 Task: Print in A4 paper size.
Action: Mouse moved to (103, 106)
Screenshot: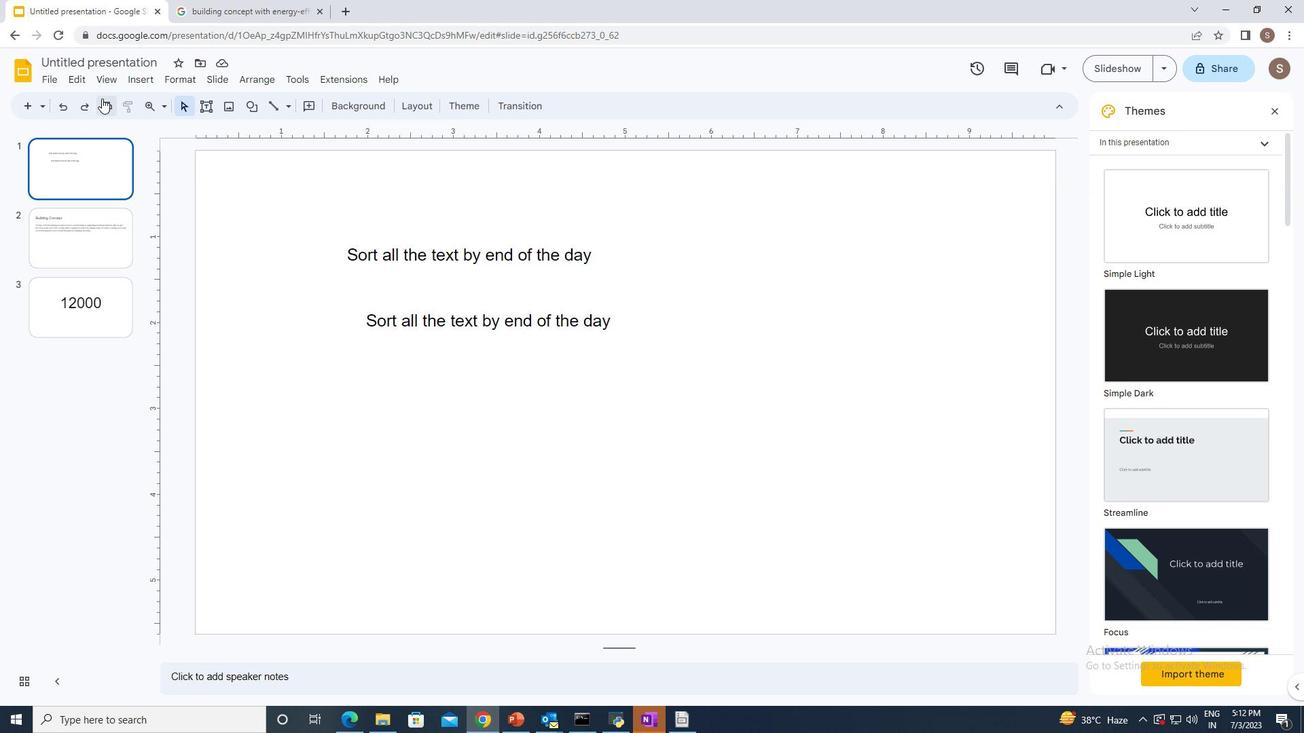 
Action: Mouse pressed left at (103, 106)
Screenshot: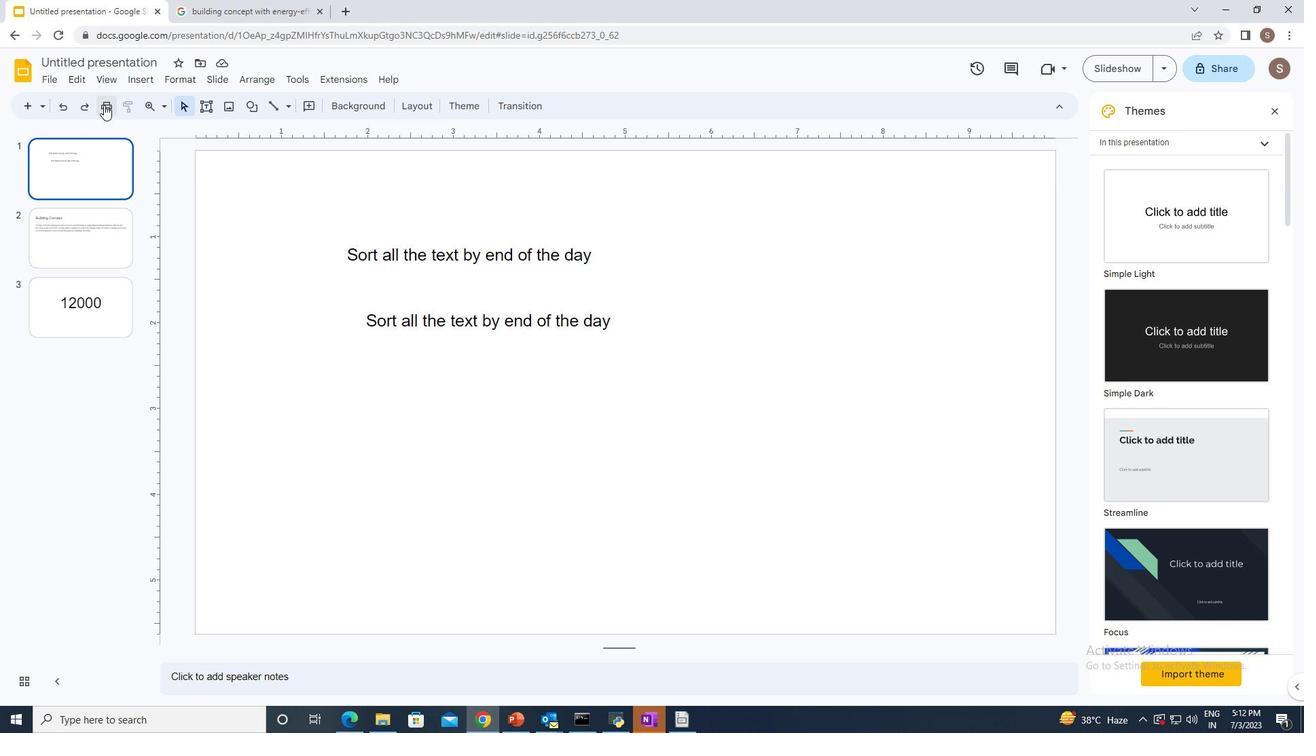 
Action: Mouse moved to (989, 218)
Screenshot: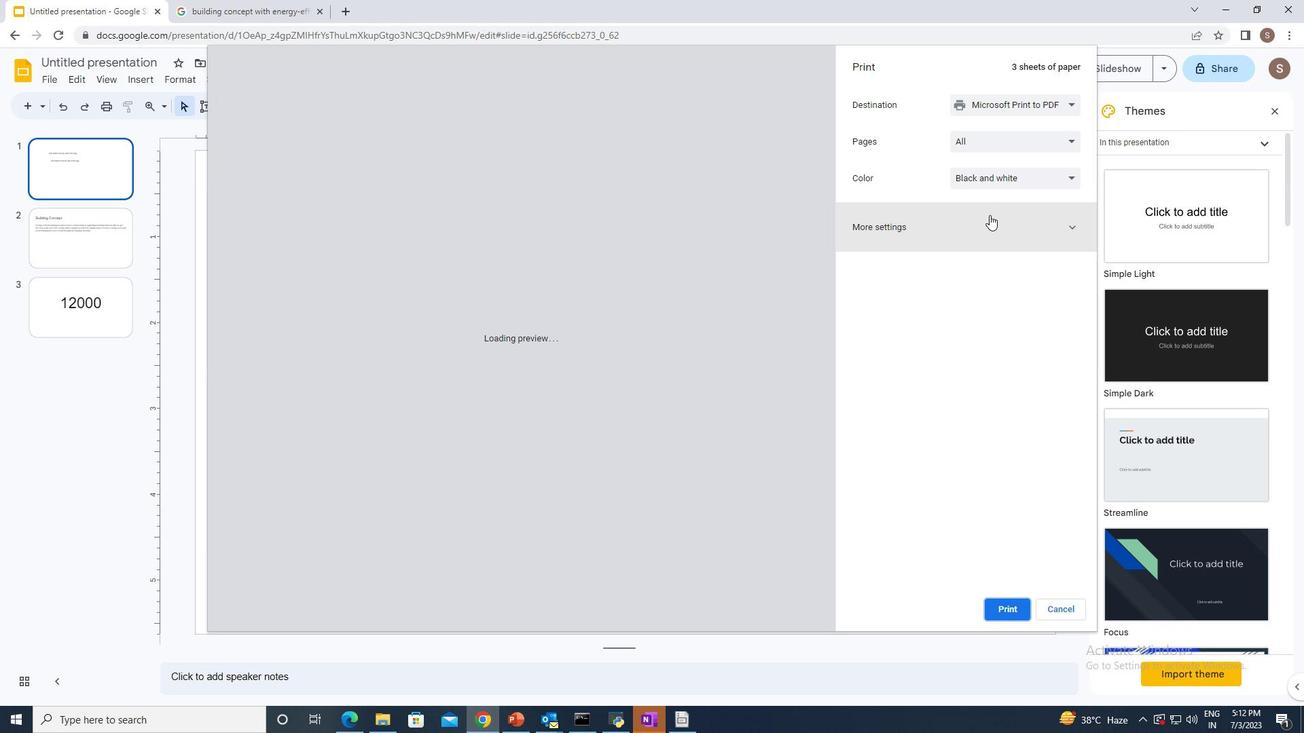 
Action: Mouse pressed left at (989, 218)
Screenshot: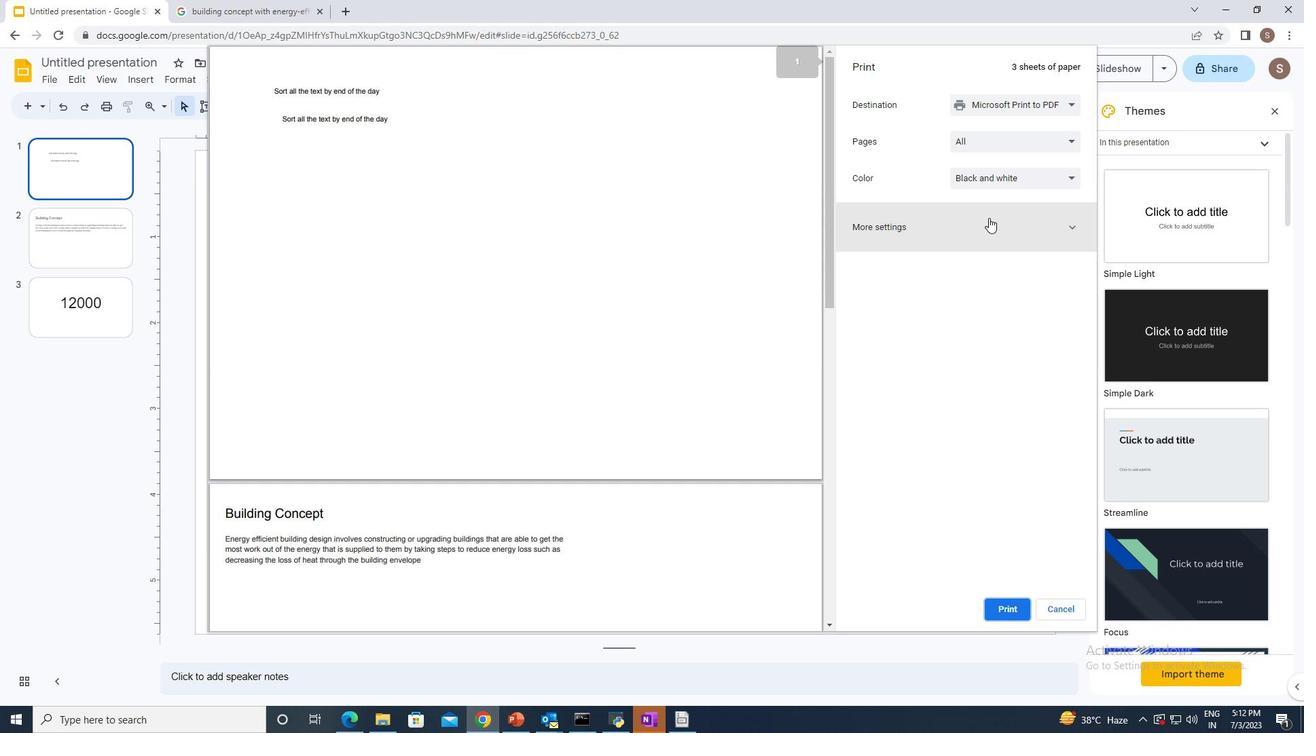 
Action: Mouse moved to (987, 269)
Screenshot: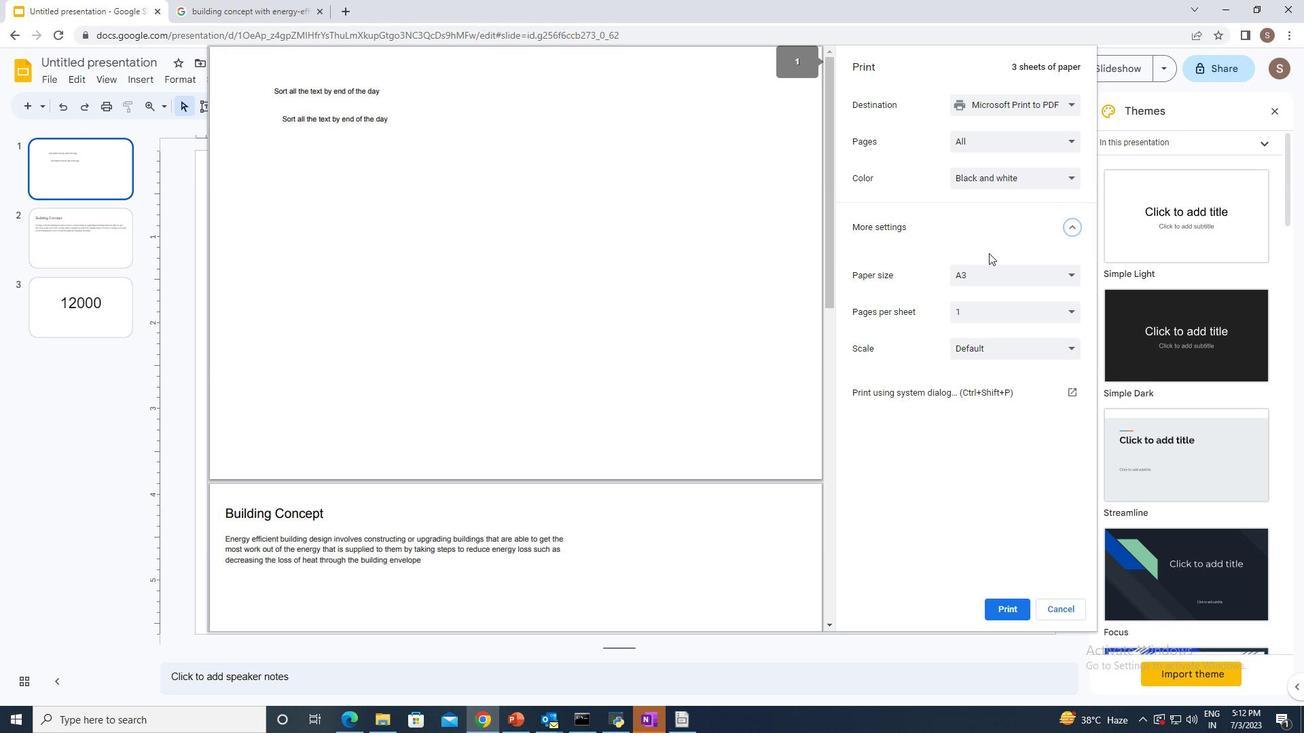 
Action: Mouse pressed left at (987, 269)
Screenshot: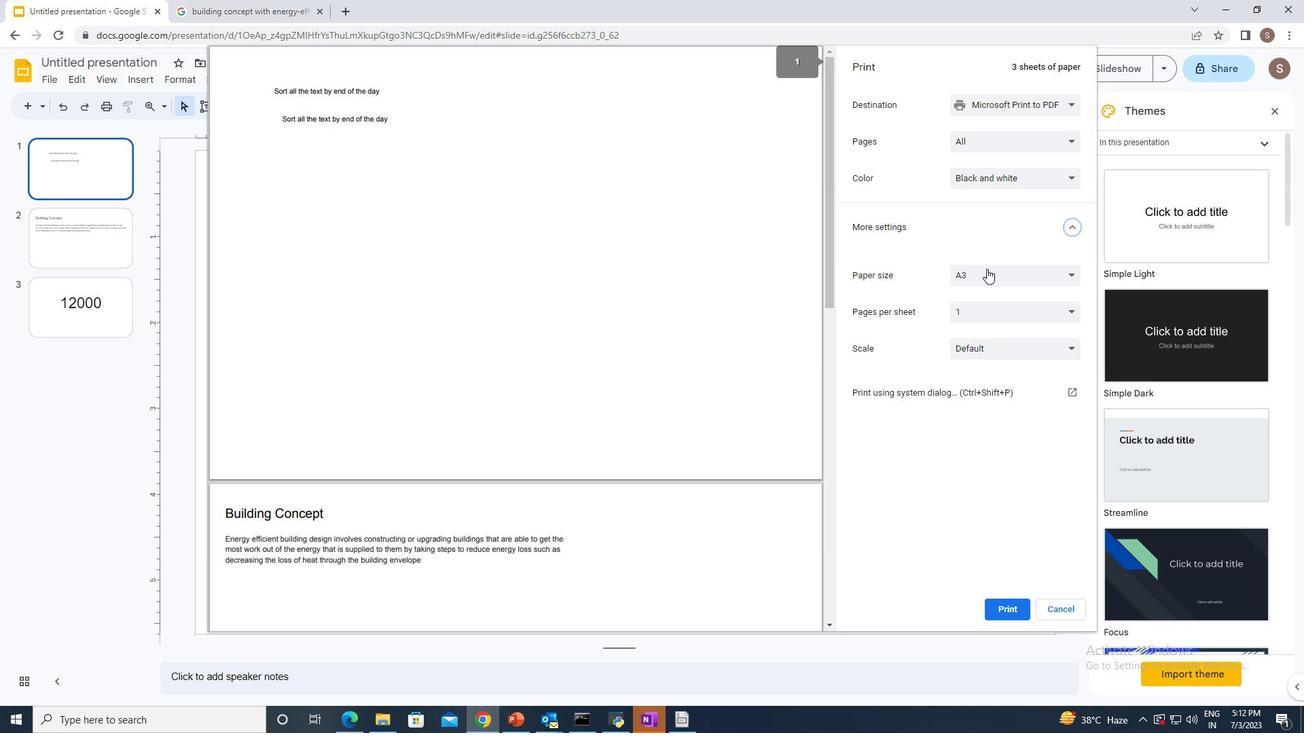
Action: Mouse moved to (960, 354)
Screenshot: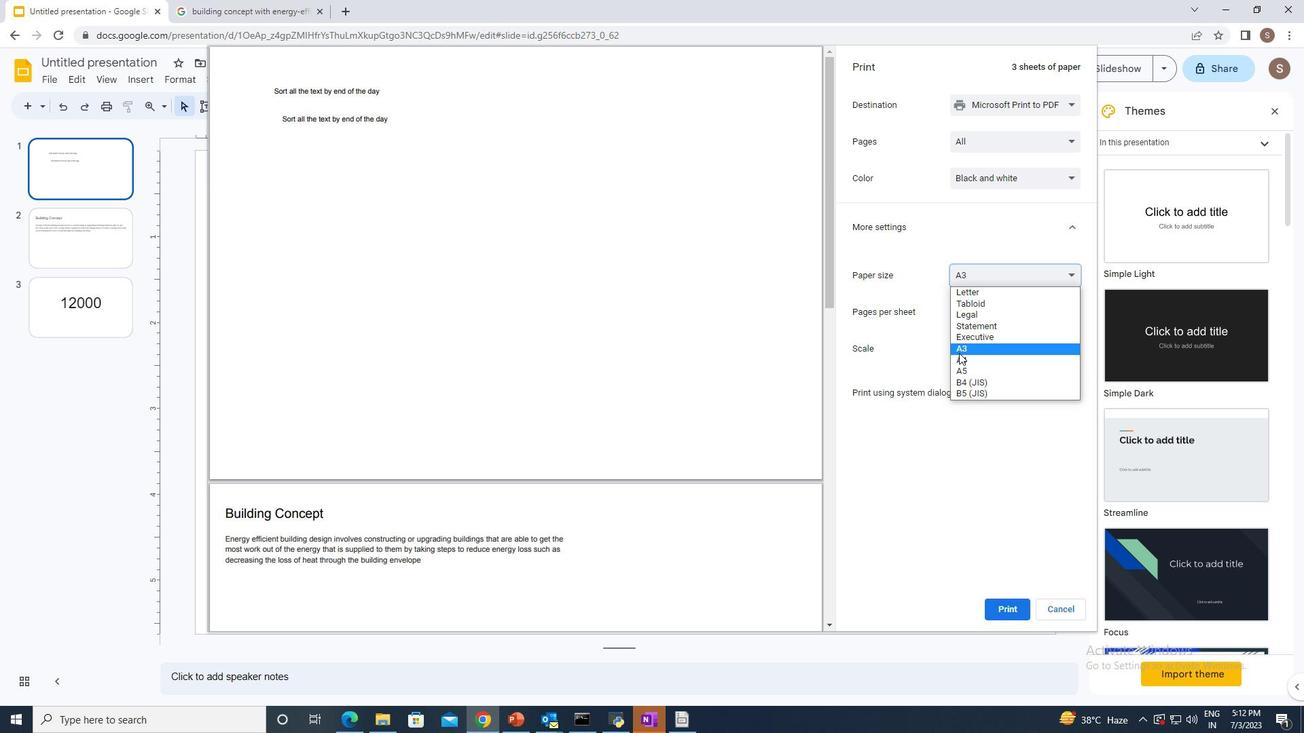 
Action: Mouse pressed left at (960, 354)
Screenshot: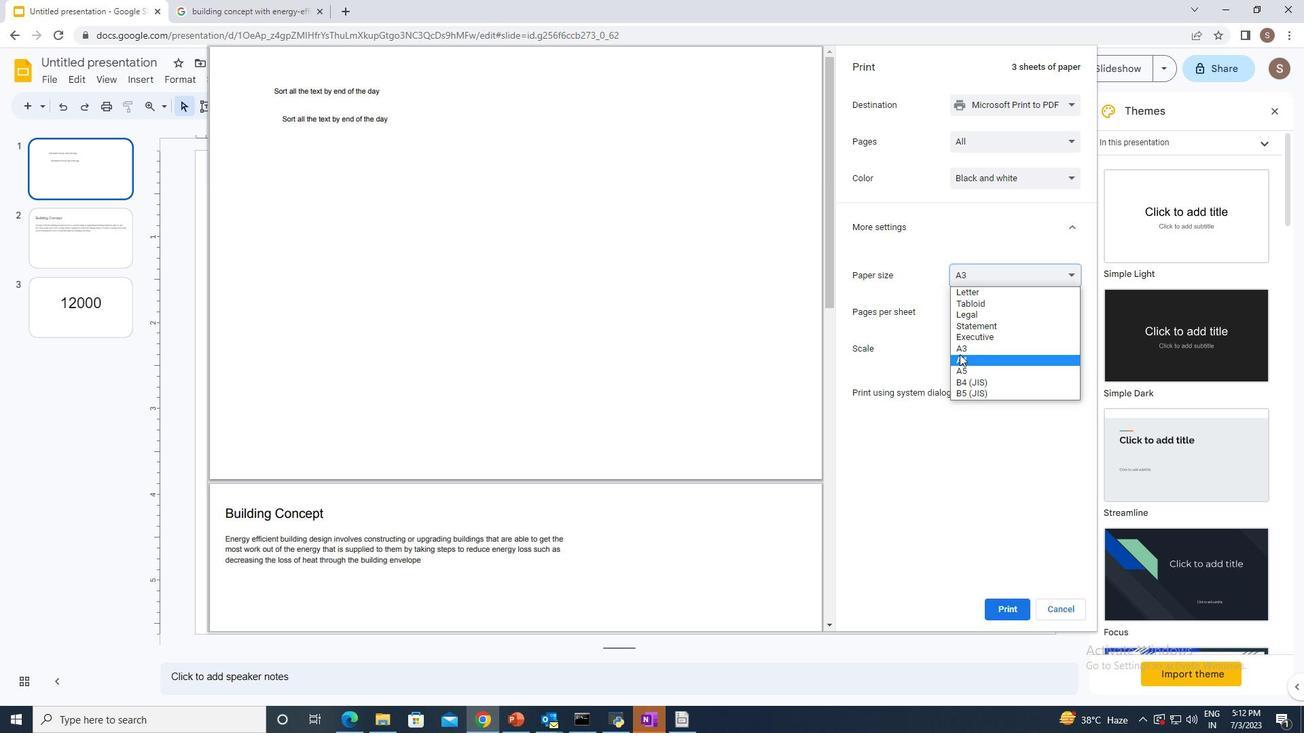 
Action: Mouse moved to (1001, 605)
Screenshot: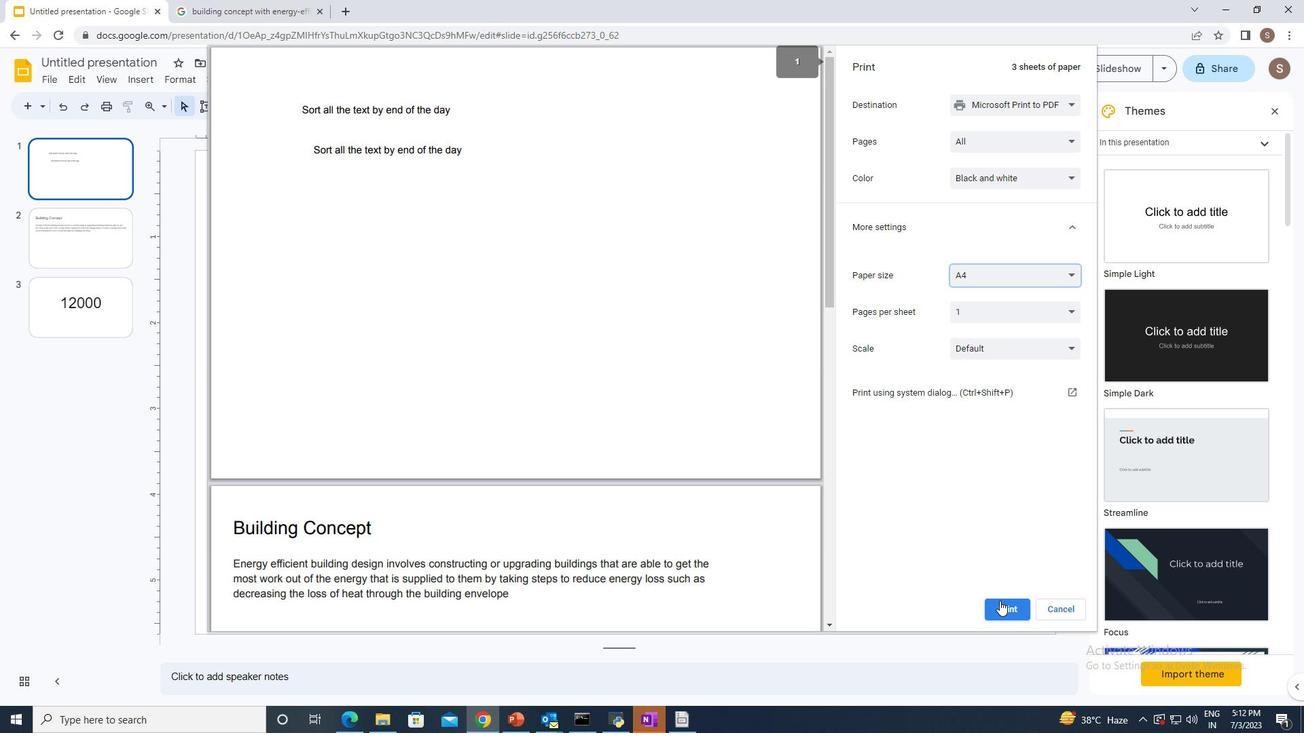
Action: Mouse pressed left at (1001, 605)
Screenshot: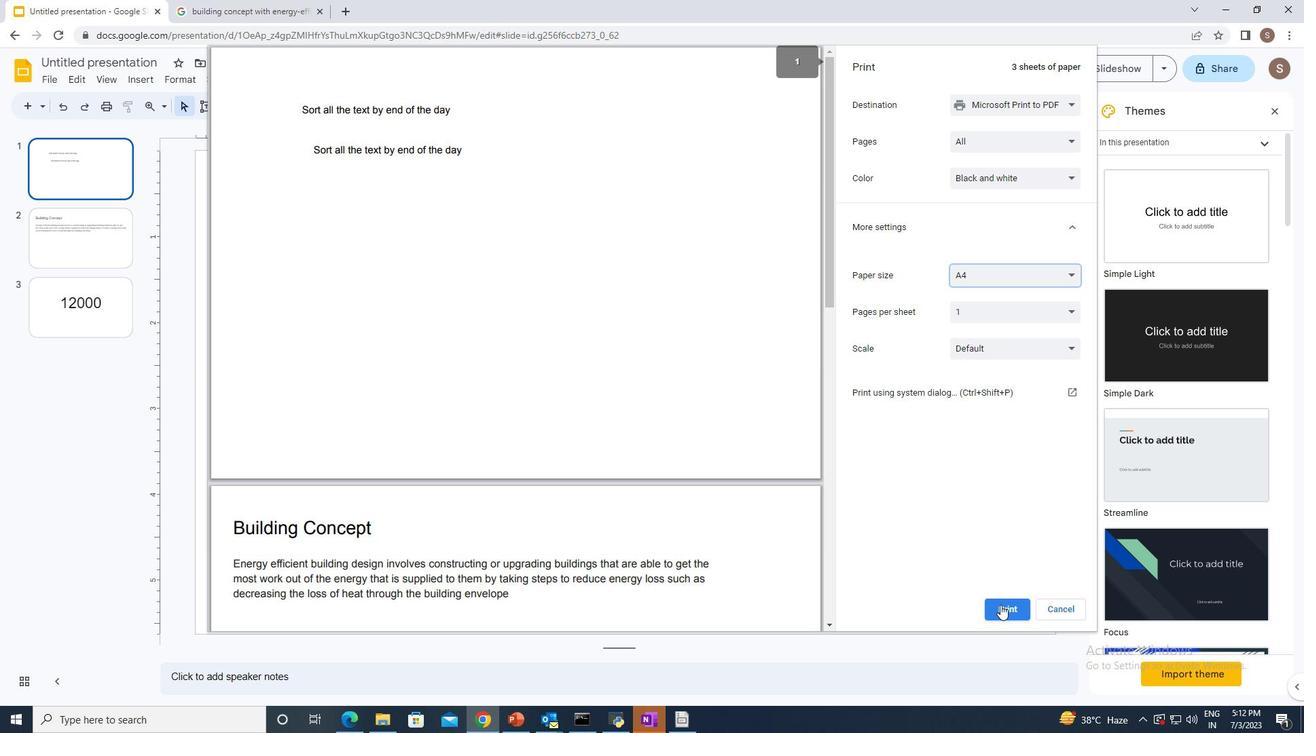 
